 Task: Create New Customer with Customer Name: Carson's, Billing Address Line1: 1404 Camden Street, Billing Address Line2:  Reno, Billing Address Line3:  Nevada 89501, Cell Number: 812-237-6821
Action: Mouse moved to (164, 36)
Screenshot: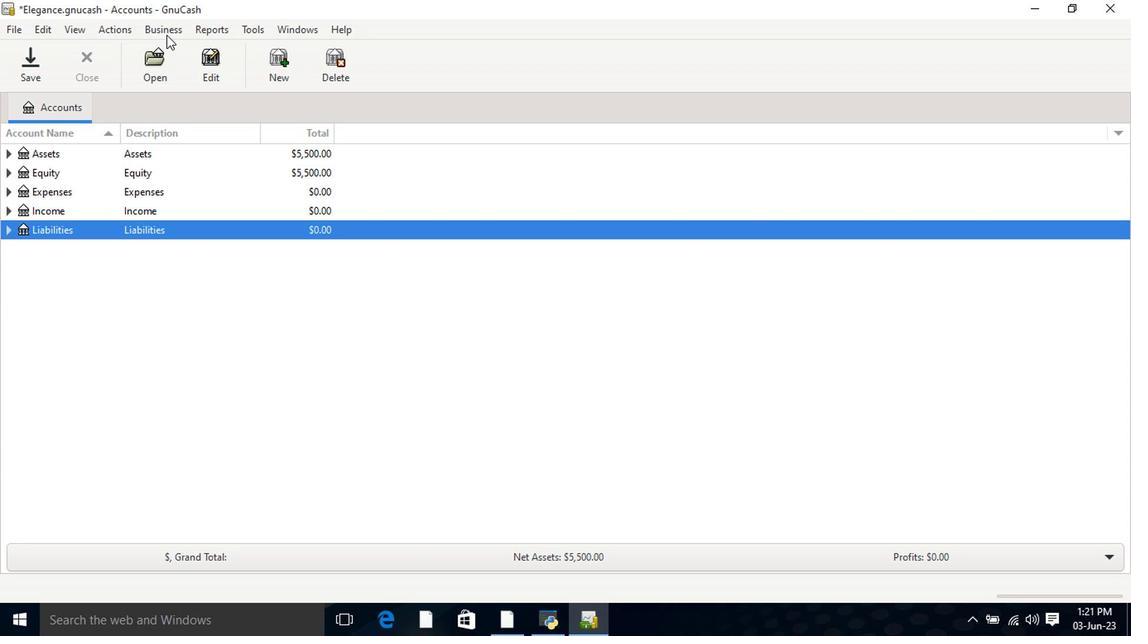 
Action: Mouse pressed left at (164, 36)
Screenshot: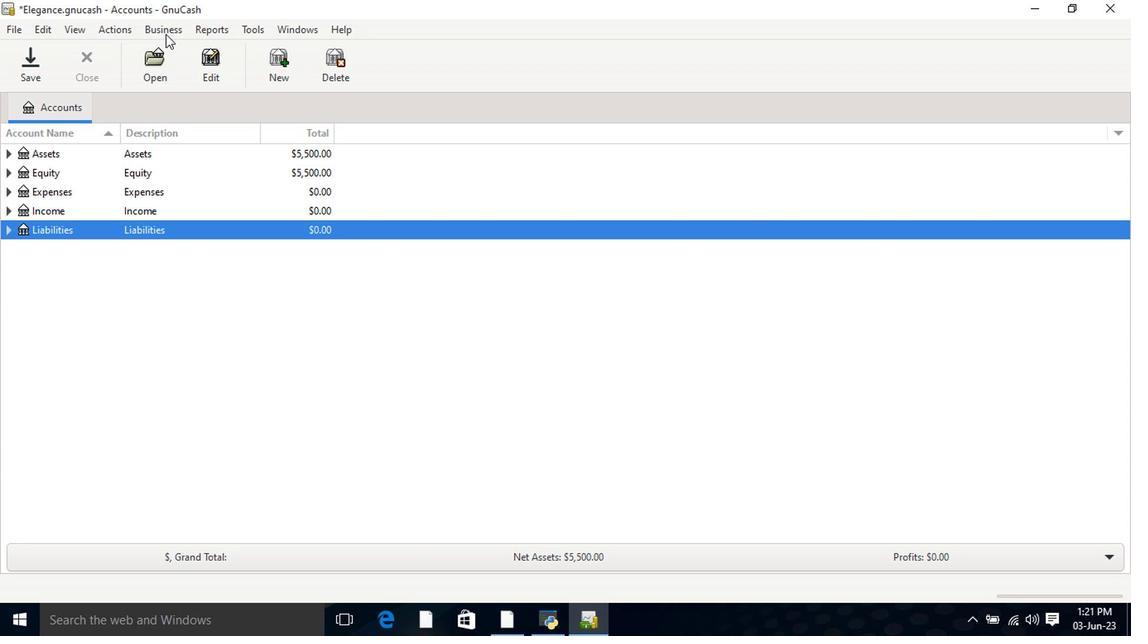 
Action: Mouse moved to (361, 76)
Screenshot: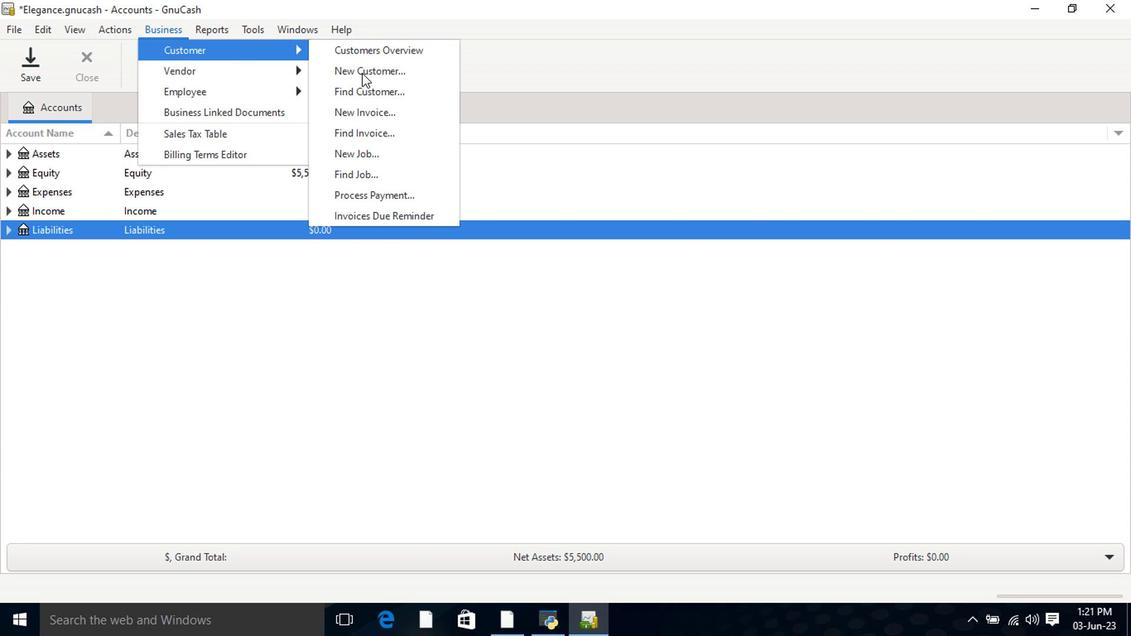 
Action: Mouse pressed left at (361, 76)
Screenshot: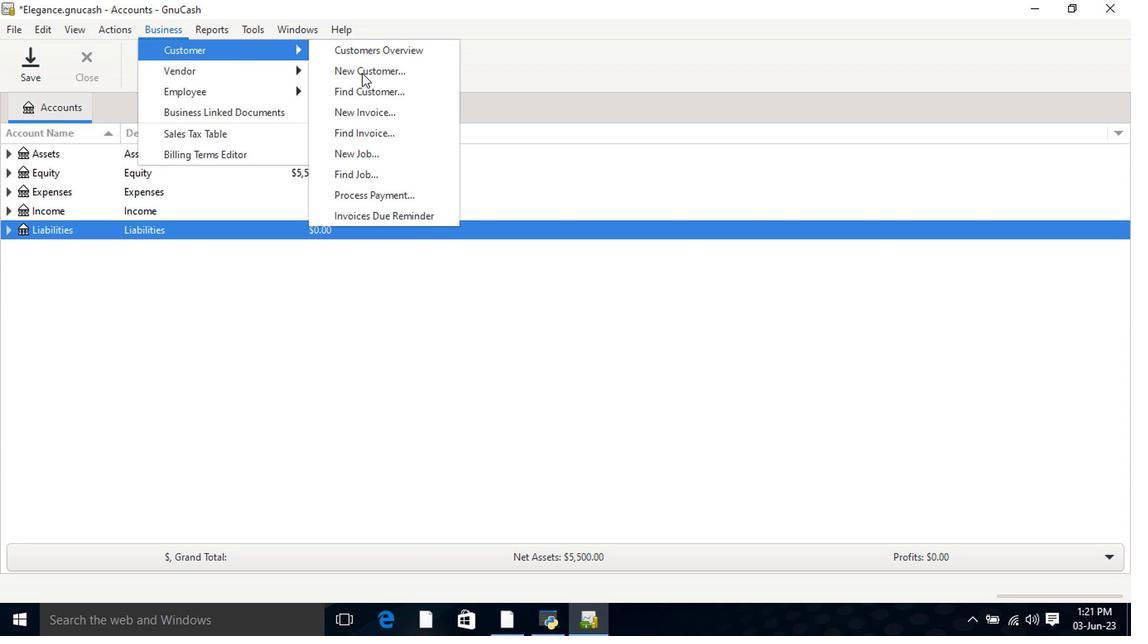 
Action: Mouse moved to (550, 179)
Screenshot: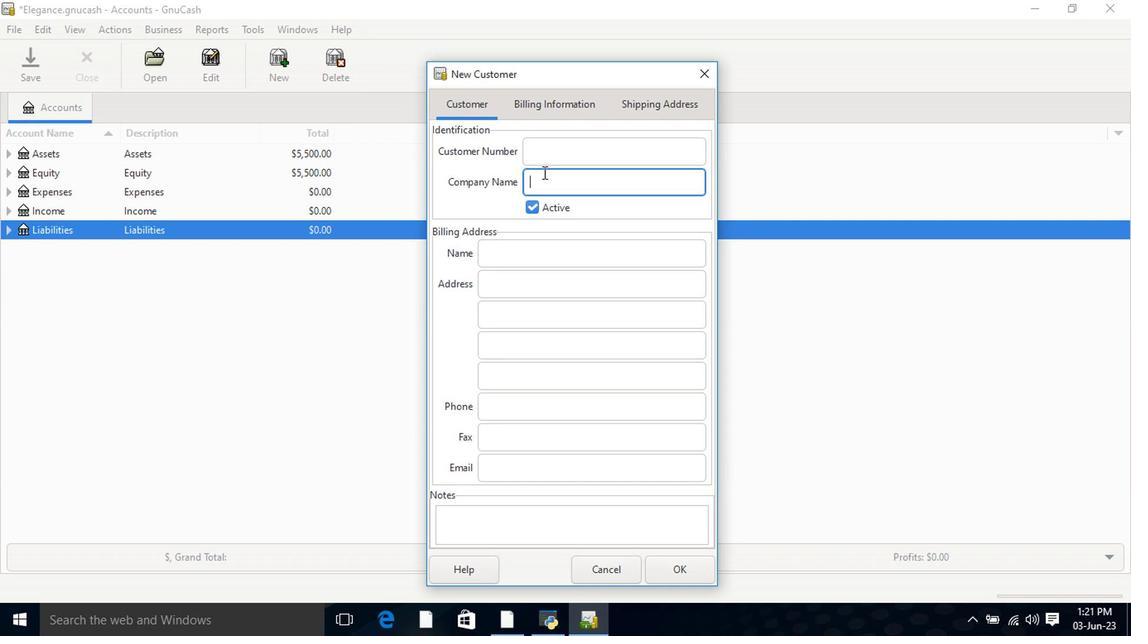 
Action: Key pressed <Key.shift>Carson's<Key.tab><Key.tab><Key.tab>1404<Key.space><Key.shift>Camden<Key.space><Key.shift>Street<Key.tab><Key.shift>Reno<Key.tab><Key.shift>Nevada<Key.space>89501<Key.tab><Key.tab>812-237-6821
Screenshot: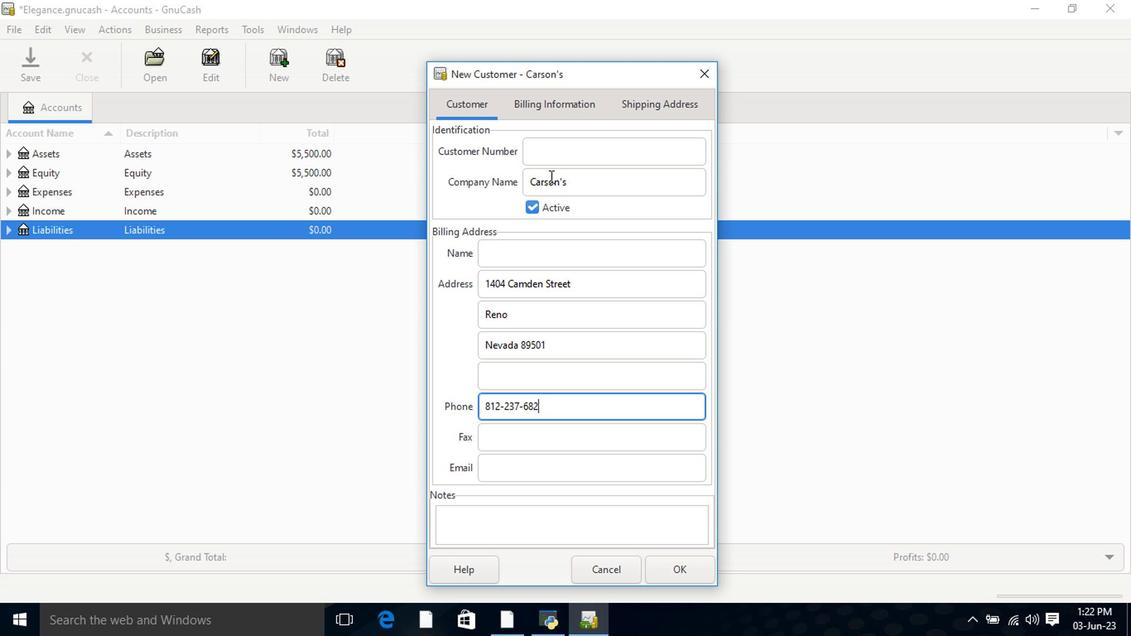 
Action: Mouse moved to (521, 102)
Screenshot: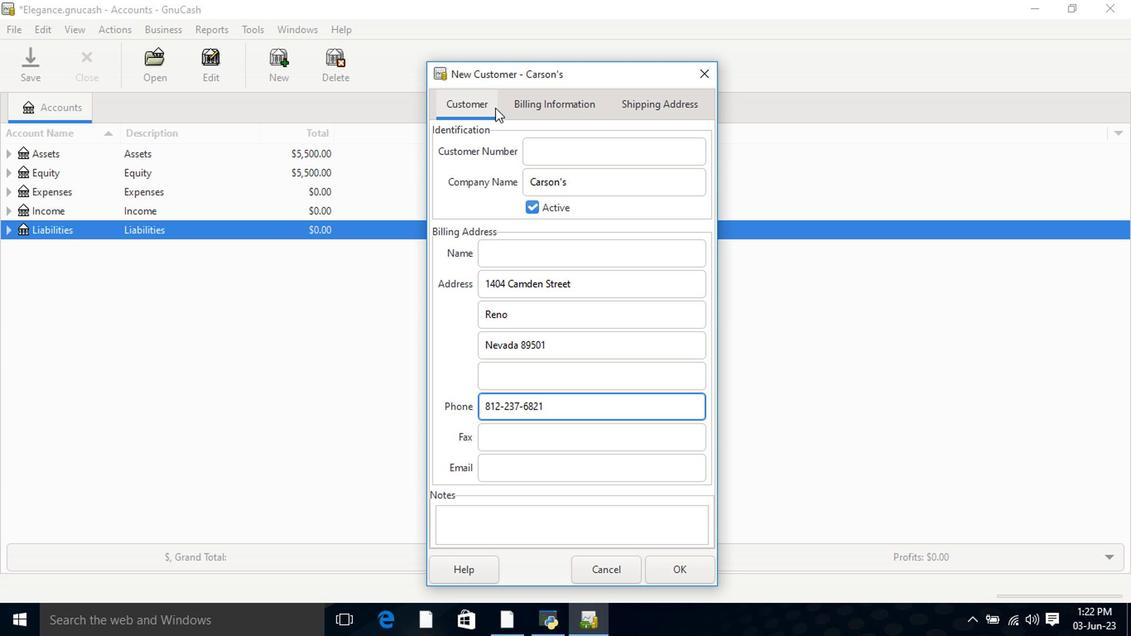
Action: Mouse pressed left at (521, 102)
Screenshot: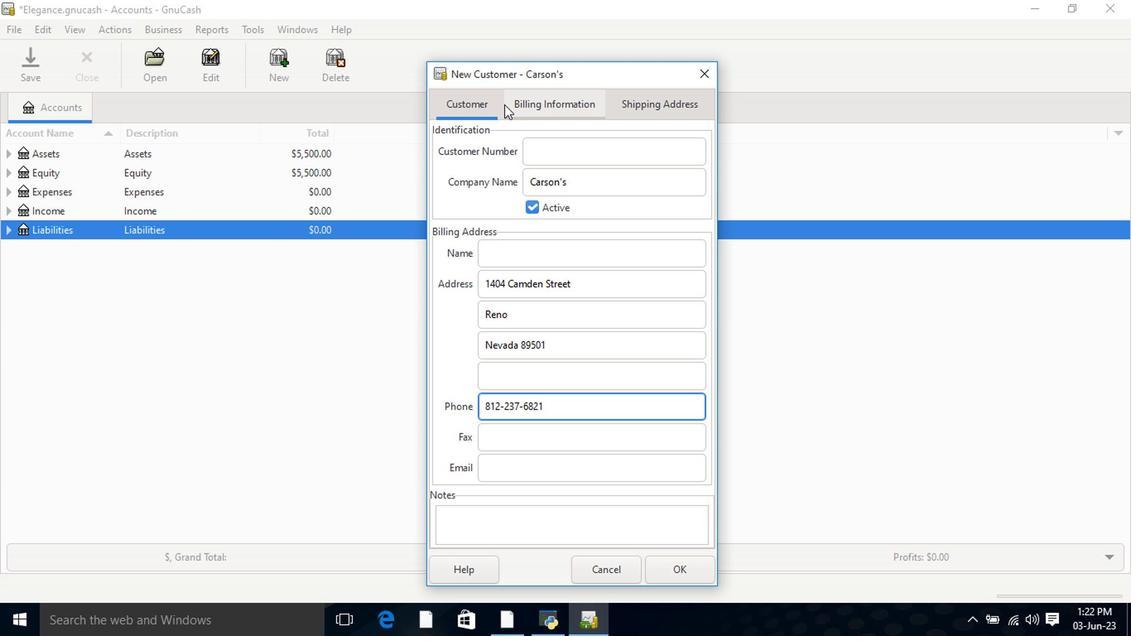 
Action: Mouse moved to (653, 105)
Screenshot: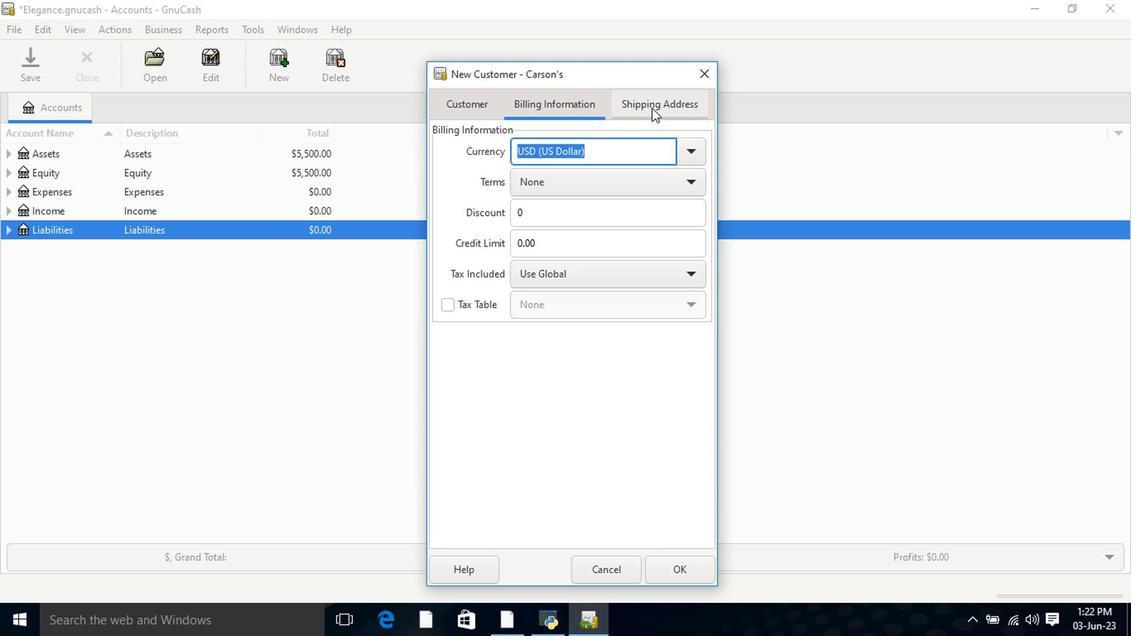 
Action: Mouse pressed left at (653, 105)
Screenshot: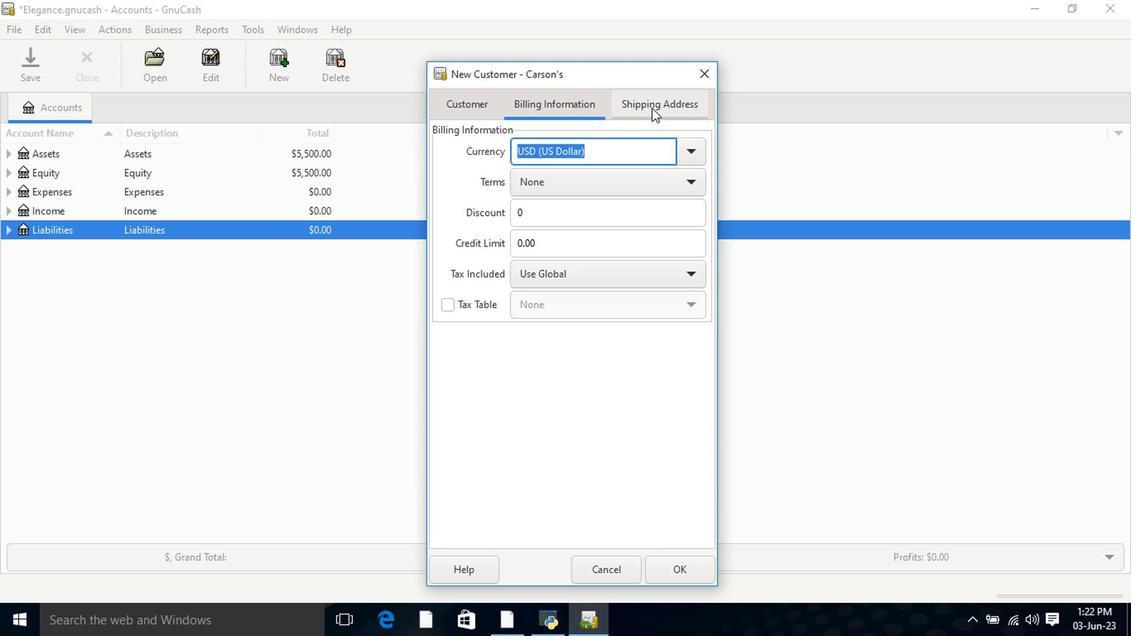 
Action: Mouse moved to (669, 568)
Screenshot: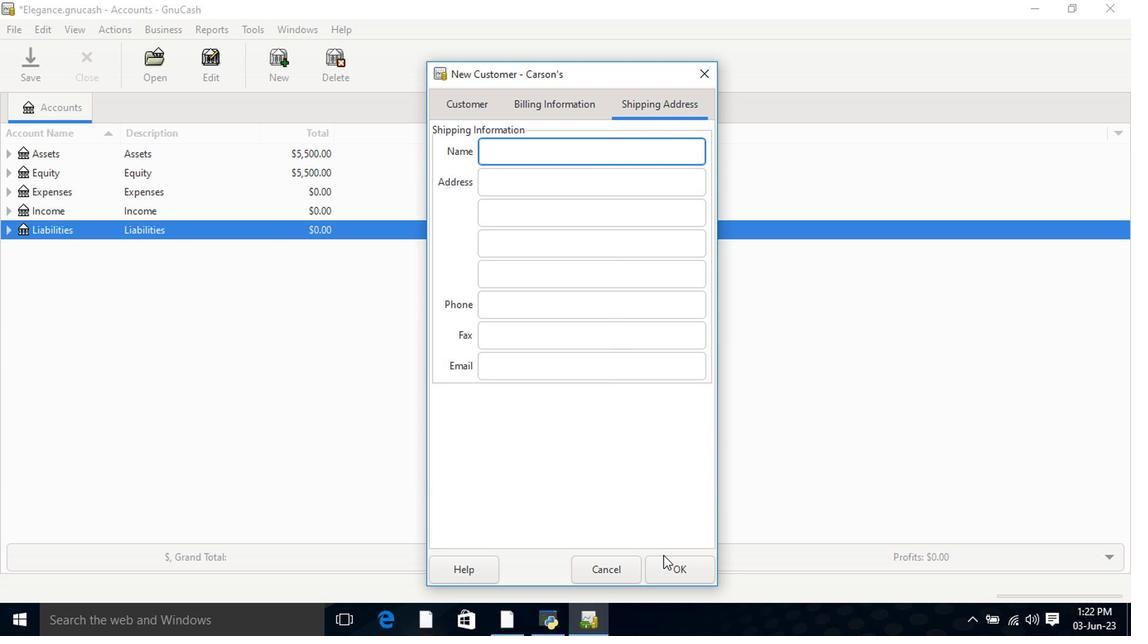 
Action: Mouse pressed left at (669, 568)
Screenshot: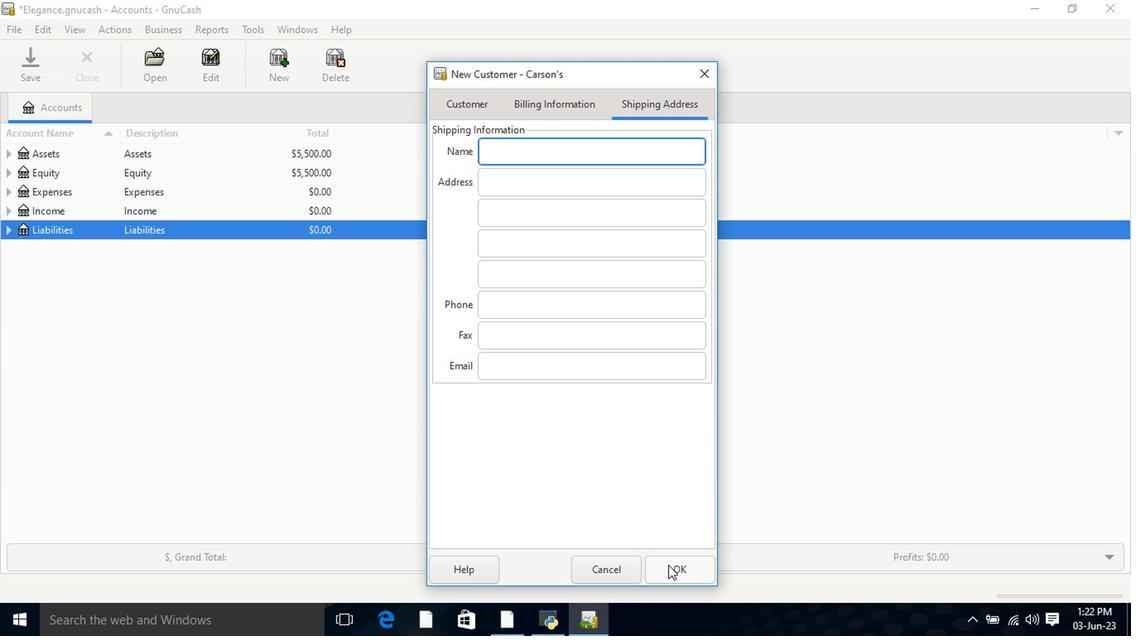 
